 Task: Assign mailaustralia7@gmail.com as Assignee of Child Issue ChildIssue0000000801 of Issue Issue0000000401 in Backlog  in Scrum Project Project0000000081 in Jira. Assign mailaustralia7@gmail.com as Assignee of Child Issue ChildIssue0000000802 of Issue Issue0000000401 in Backlog  in Scrum Project Project0000000081 in Jira. Assign mailaustralia7@gmail.com as Assignee of Child Issue ChildIssue0000000803 of Issue Issue0000000402 in Backlog  in Scrum Project Project0000000081 in Jira. Assign mailaustralia7@gmail.com as Assignee of Child Issue ChildIssue0000000804 of Issue Issue0000000402 in Backlog  in Scrum Project Project0000000081 in Jira. Assign mailaustralia7@gmail.com as Assignee of Child Issue ChildIssue0000000805 of Issue Issue0000000403 in Backlog  in Scrum Project Project0000000081 in Jira
Action: Mouse moved to (246, 80)
Screenshot: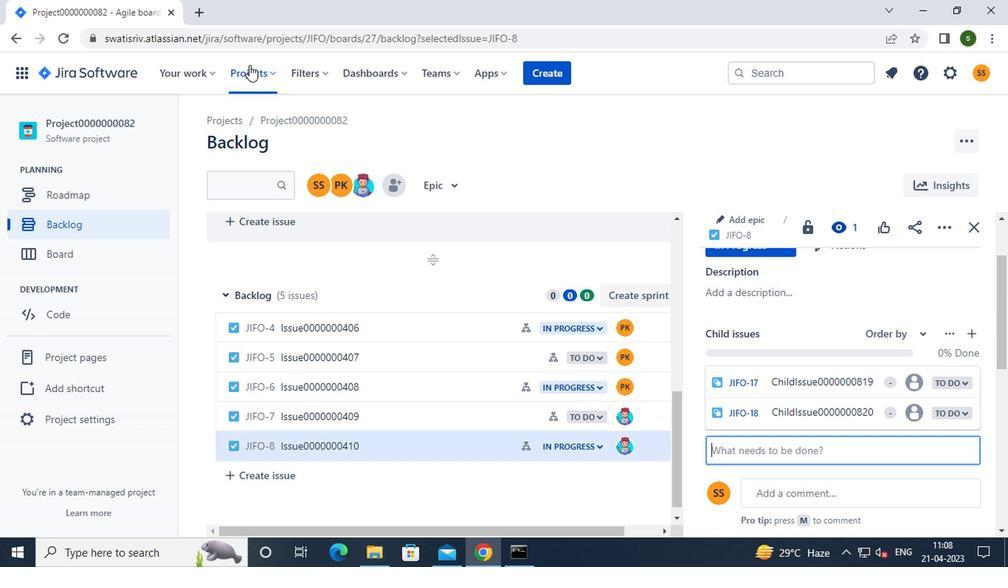 
Action: Mouse pressed left at (246, 80)
Screenshot: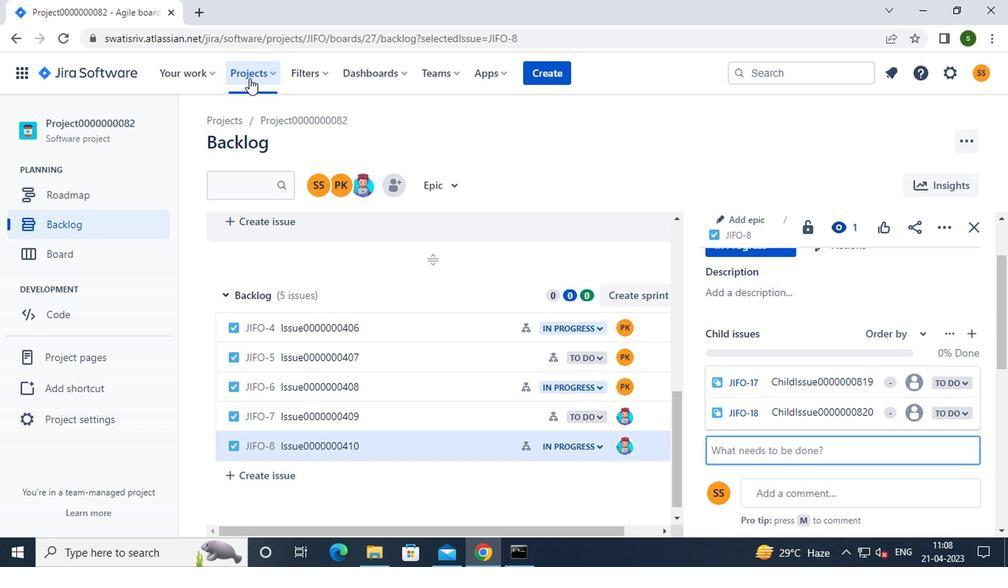 
Action: Mouse moved to (288, 174)
Screenshot: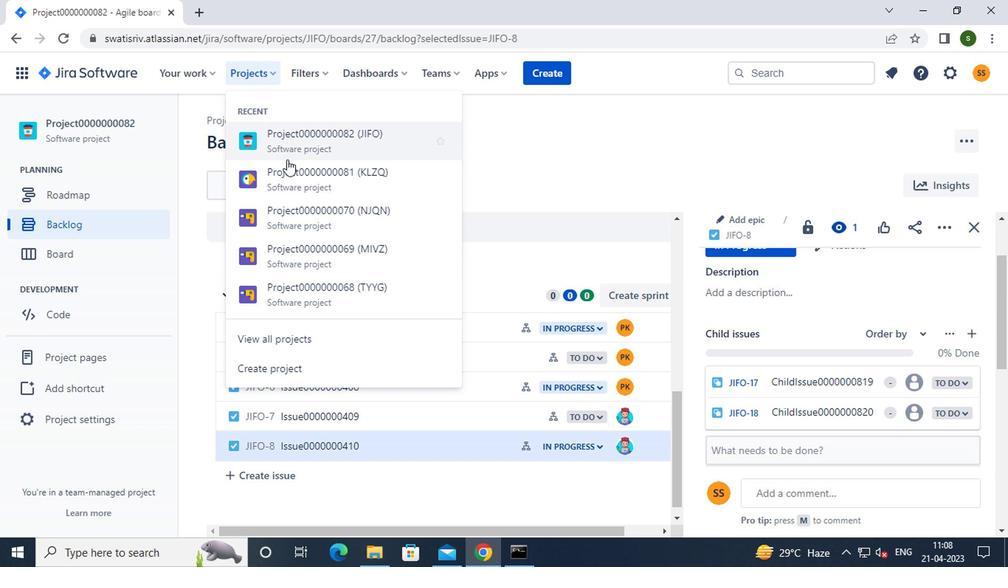 
Action: Mouse pressed left at (288, 174)
Screenshot: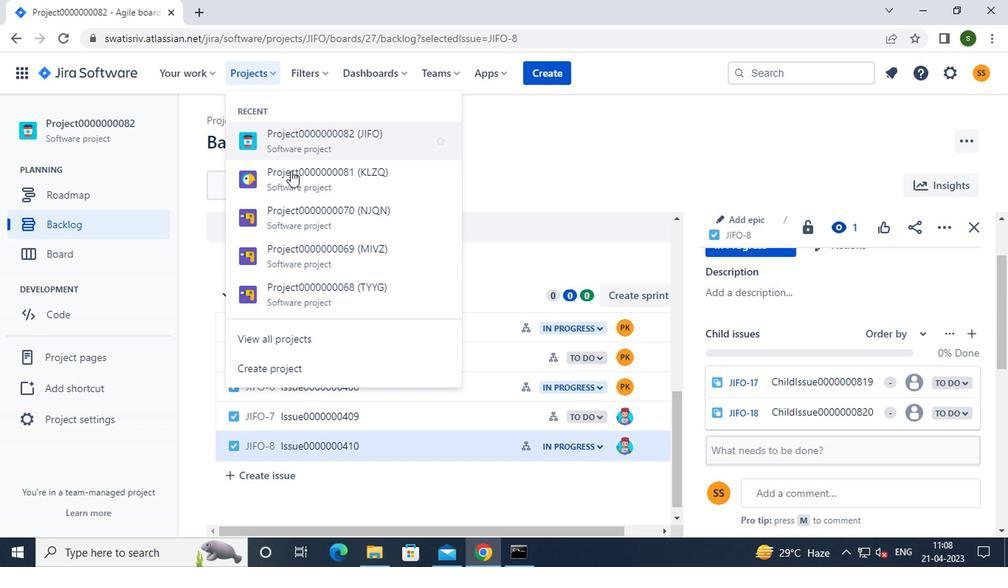 
Action: Mouse moved to (130, 228)
Screenshot: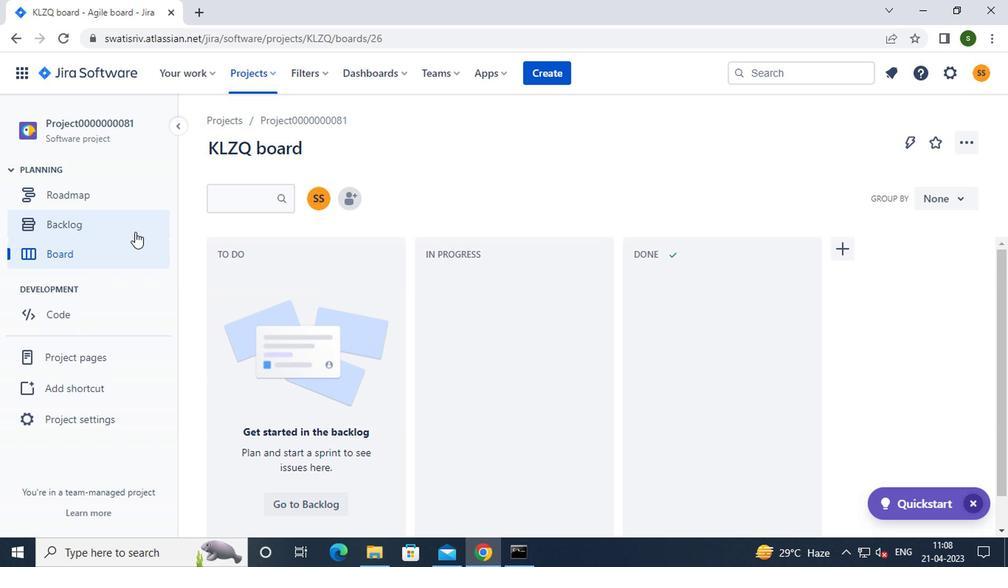 
Action: Mouse pressed left at (130, 228)
Screenshot: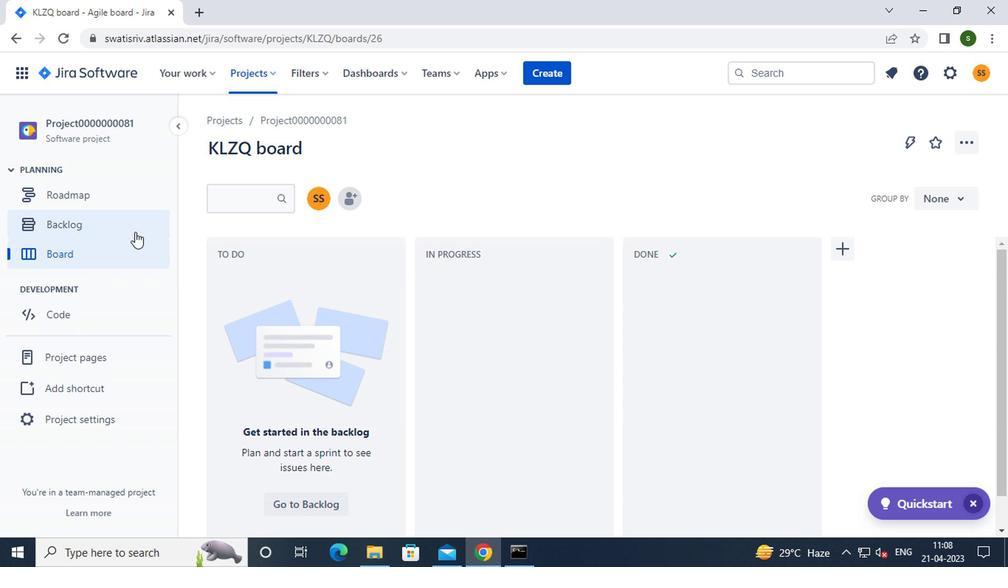 
Action: Mouse moved to (555, 292)
Screenshot: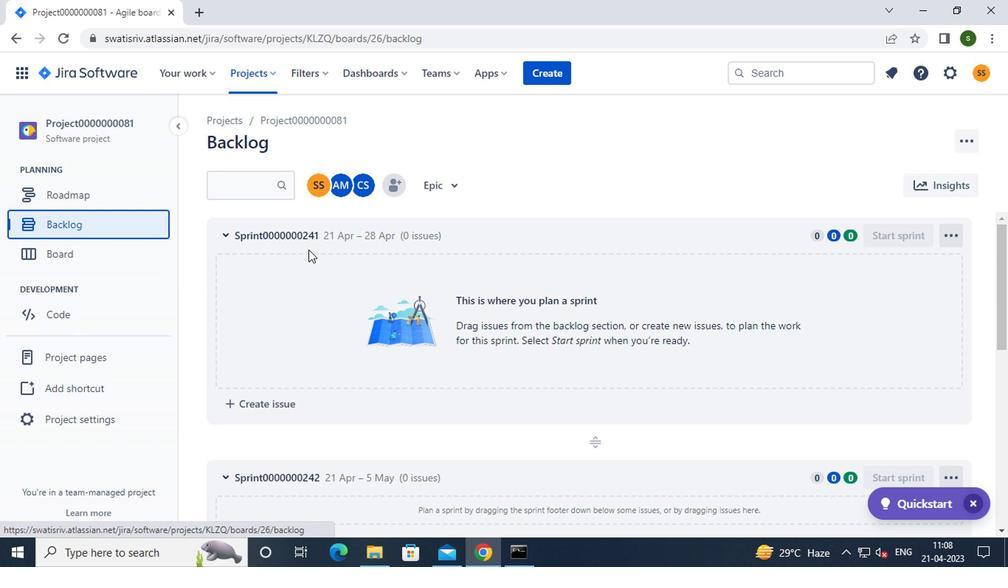 
Action: Mouse scrolled (555, 291) with delta (0, -1)
Screenshot: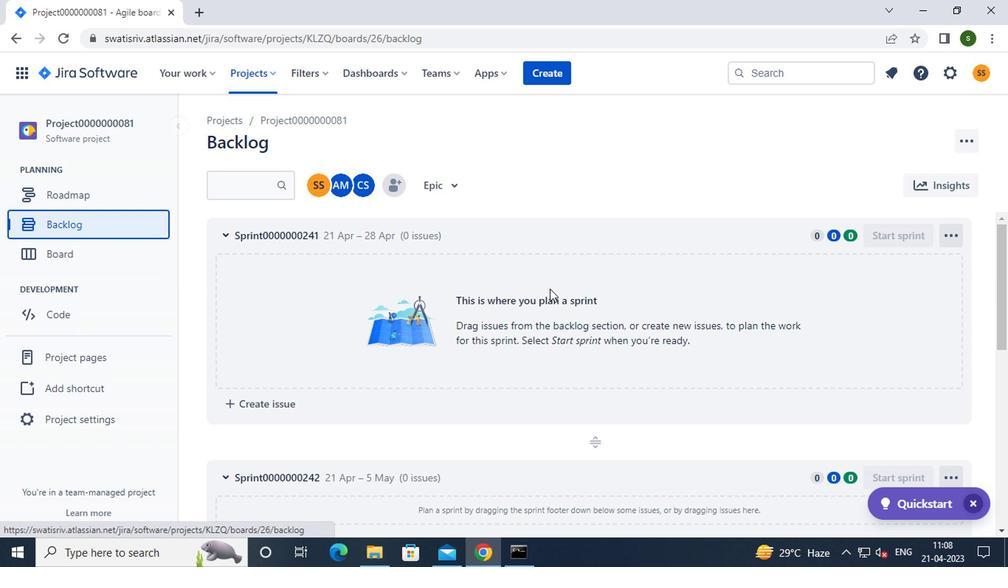 
Action: Mouse scrolled (555, 291) with delta (0, -1)
Screenshot: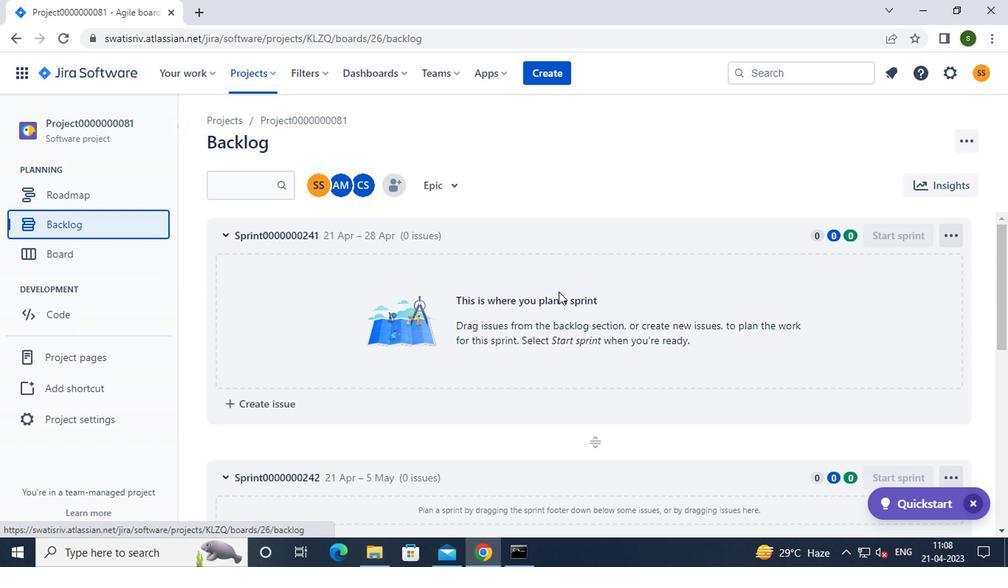 
Action: Mouse scrolled (555, 291) with delta (0, -1)
Screenshot: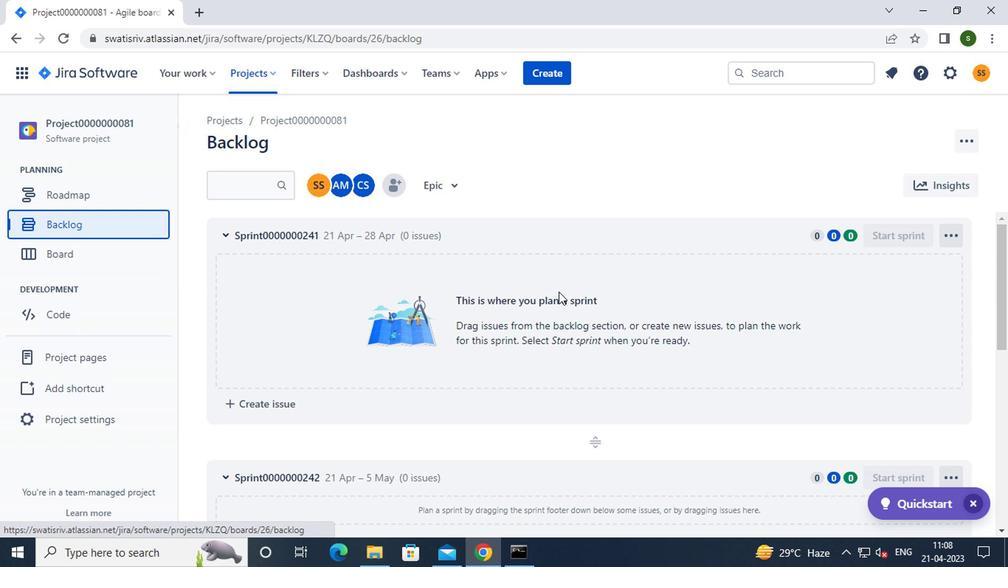 
Action: Mouse scrolled (555, 291) with delta (0, -1)
Screenshot: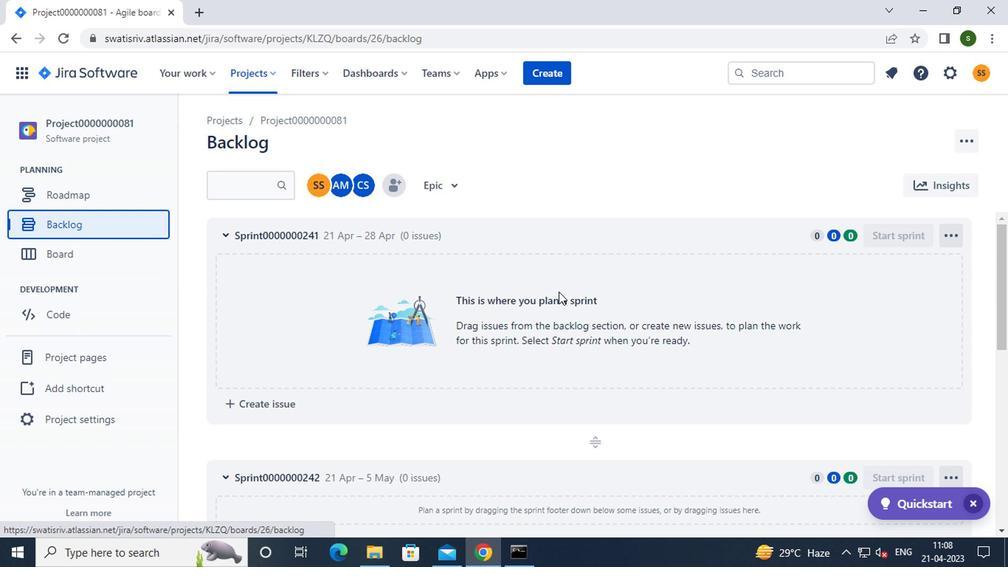 
Action: Mouse scrolled (555, 291) with delta (0, -1)
Screenshot: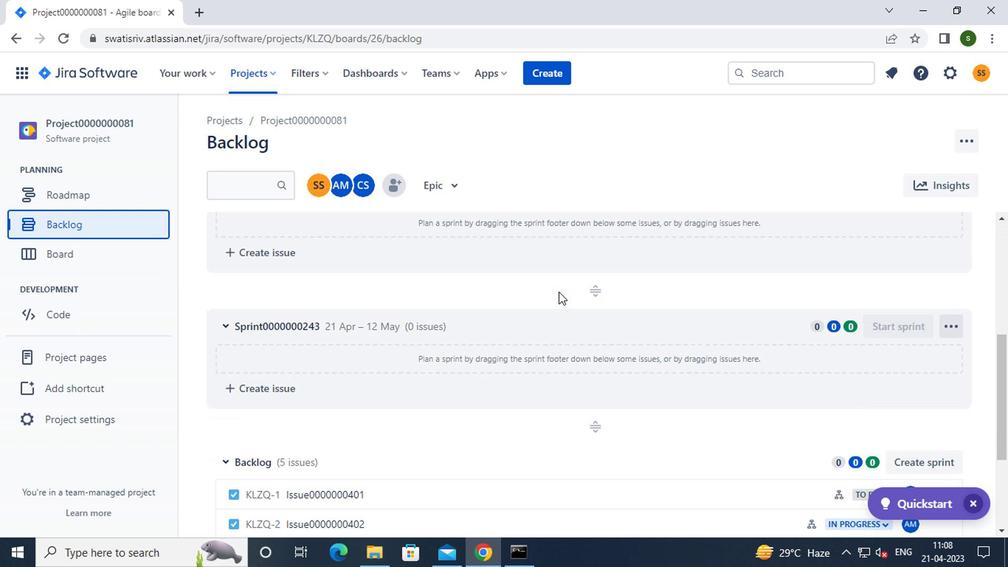
Action: Mouse scrolled (555, 291) with delta (0, -1)
Screenshot: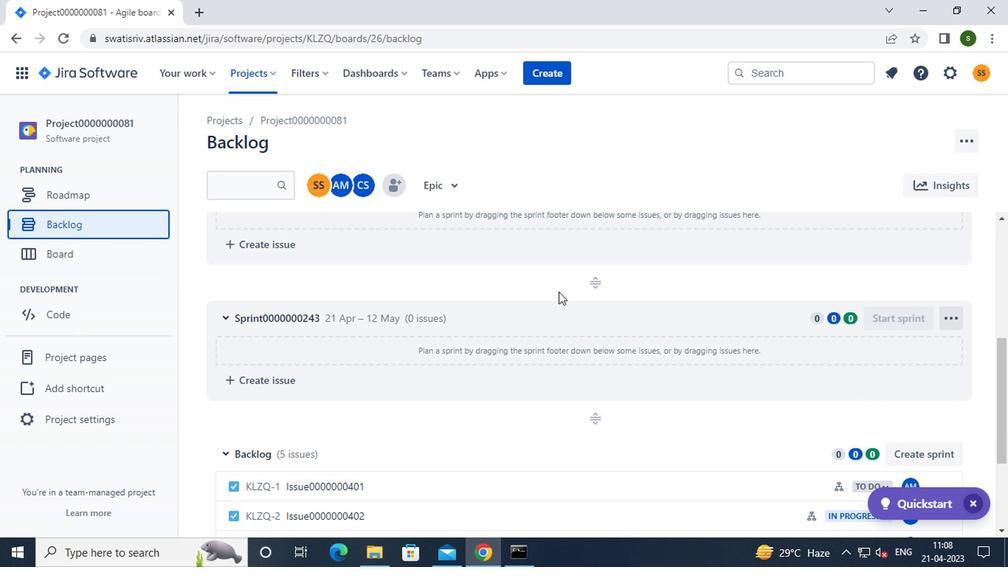 
Action: Mouse scrolled (555, 291) with delta (0, -1)
Screenshot: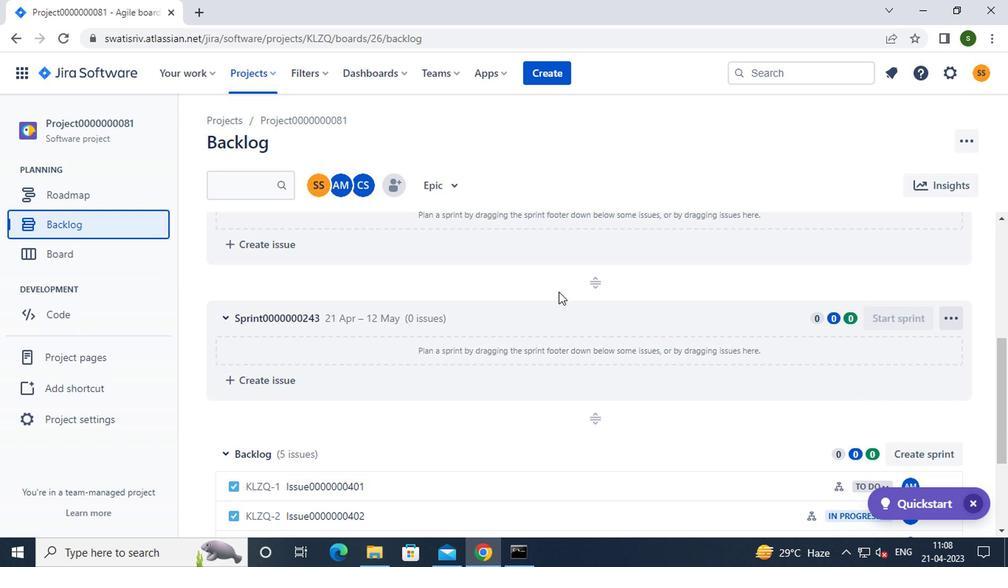 
Action: Mouse moved to (462, 325)
Screenshot: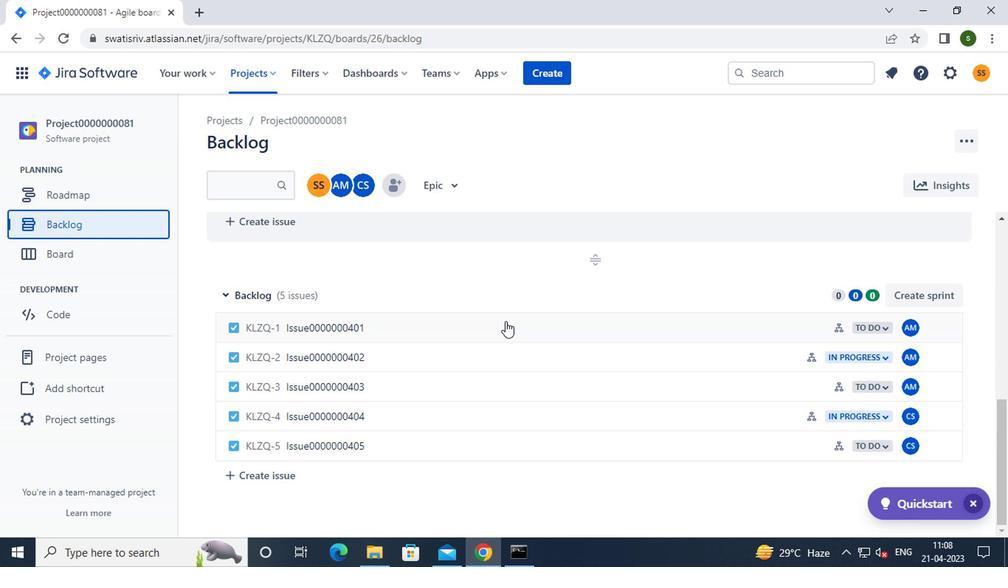 
Action: Mouse pressed left at (462, 325)
Screenshot: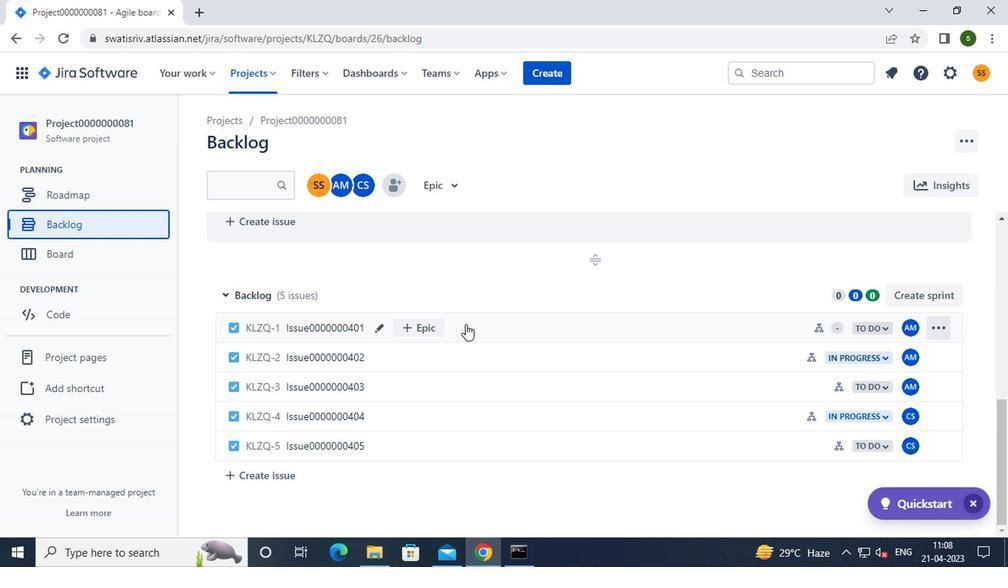 
Action: Mouse moved to (871, 326)
Screenshot: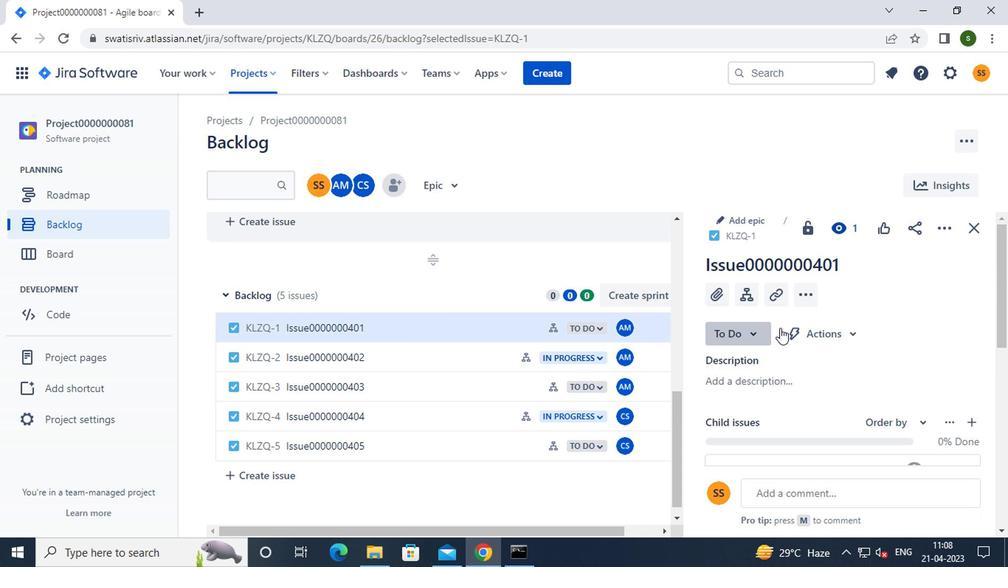 
Action: Mouse scrolled (871, 325) with delta (0, 0)
Screenshot: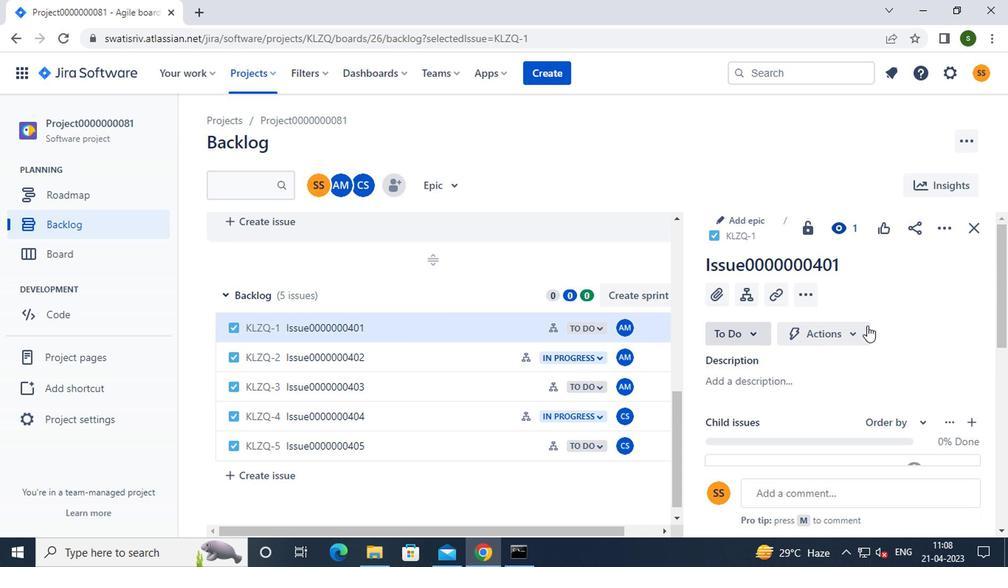 
Action: Mouse scrolled (871, 325) with delta (0, 0)
Screenshot: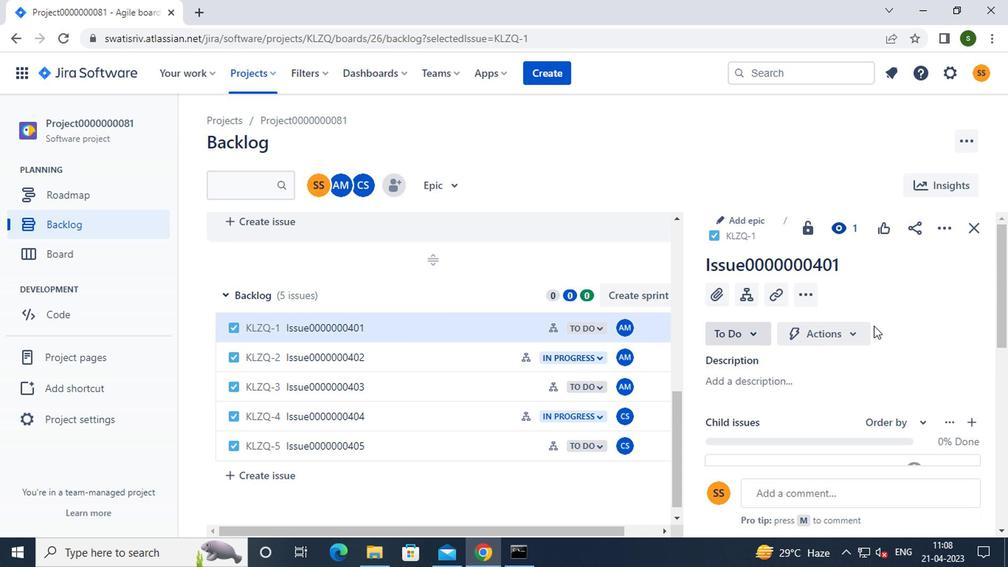 
Action: Mouse moved to (917, 327)
Screenshot: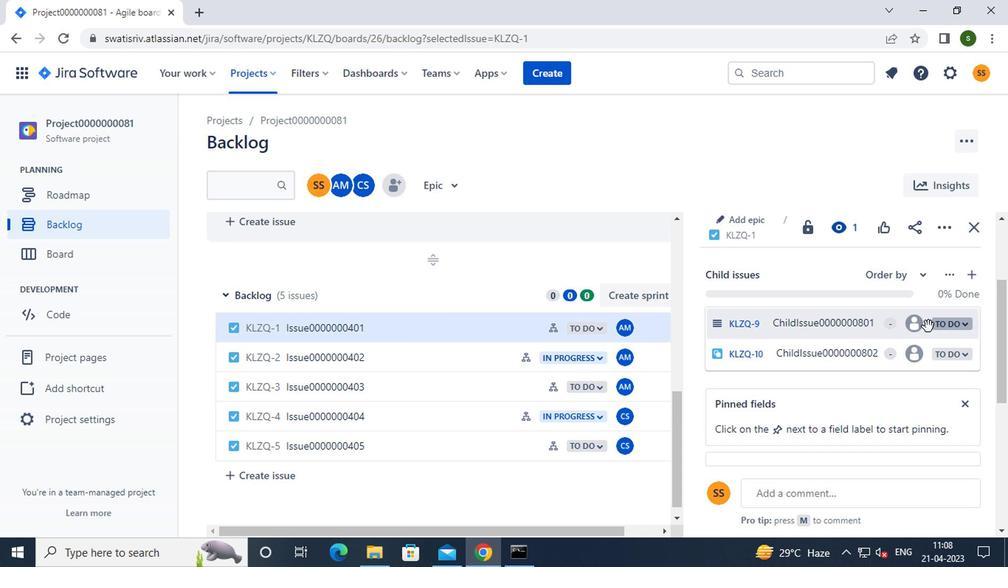 
Action: Mouse pressed left at (917, 327)
Screenshot: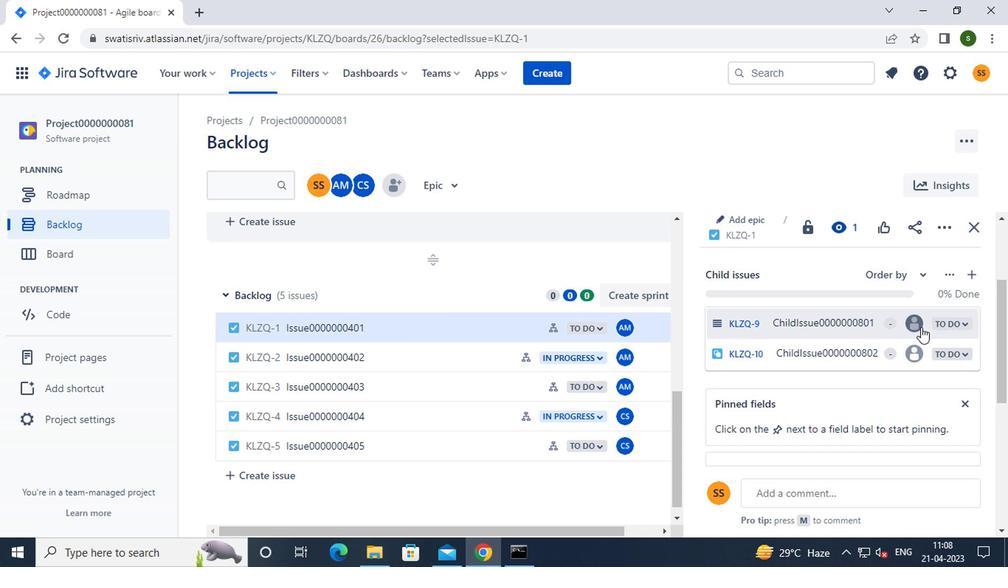 
Action: Mouse moved to (829, 356)
Screenshot: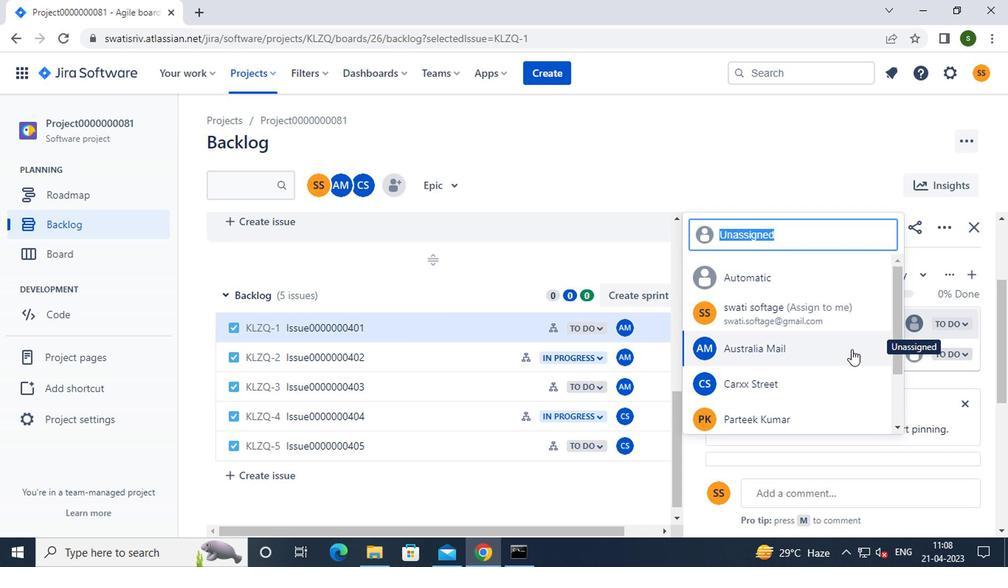 
Action: Mouse pressed left at (829, 356)
Screenshot: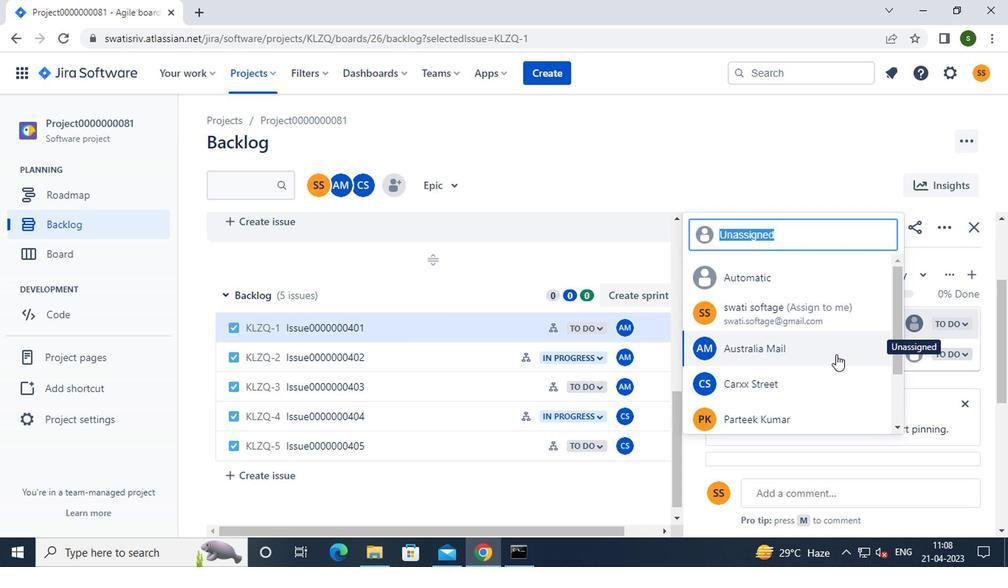 
Action: Mouse moved to (916, 352)
Screenshot: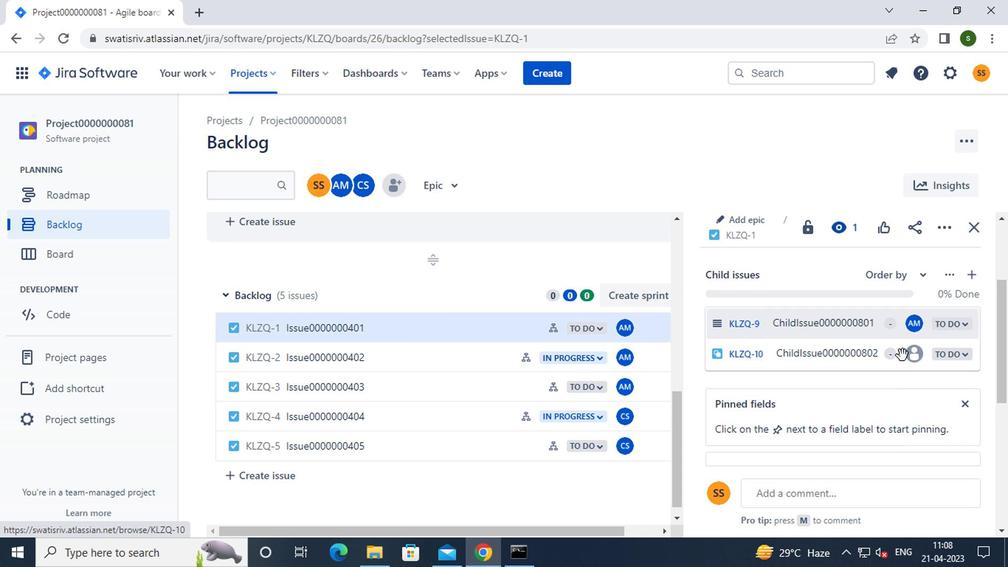 
Action: Mouse pressed left at (916, 352)
Screenshot: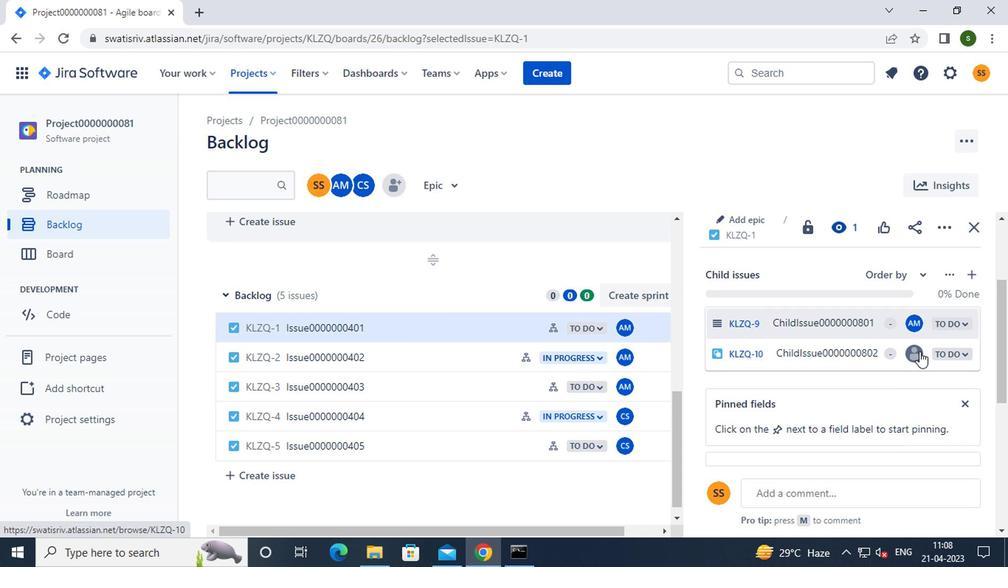 
Action: Mouse moved to (843, 387)
Screenshot: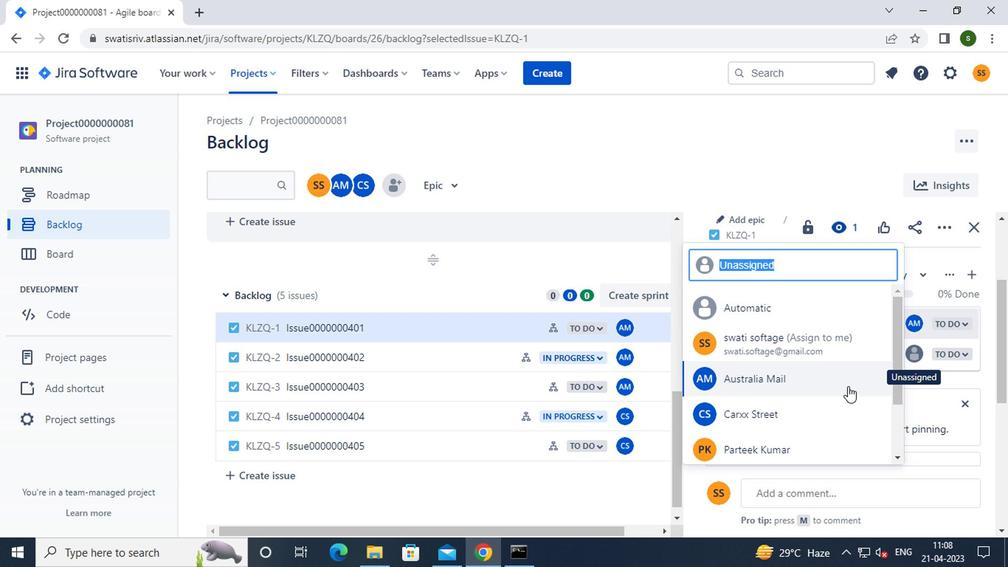 
Action: Mouse pressed left at (843, 387)
Screenshot: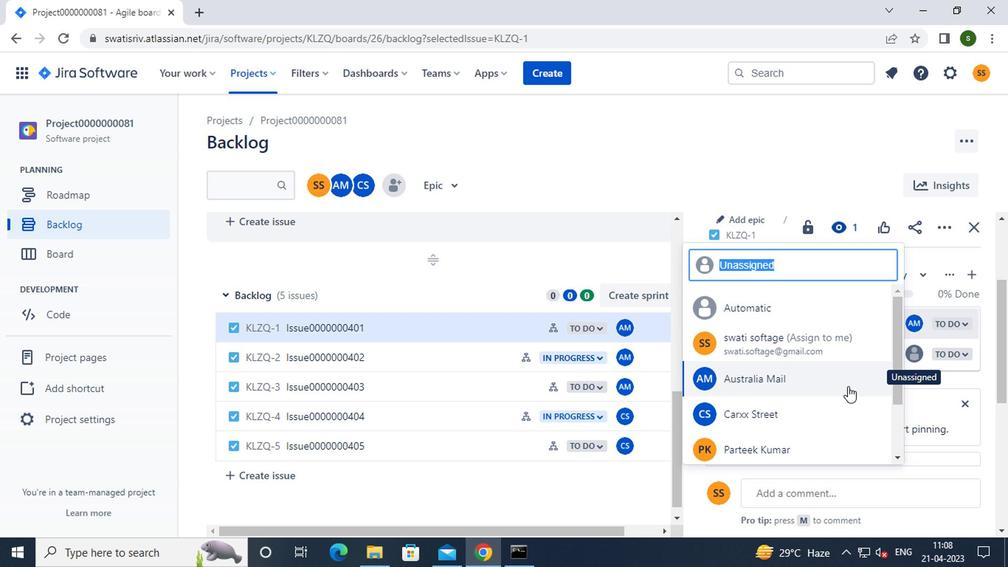 
Action: Mouse moved to (461, 359)
Screenshot: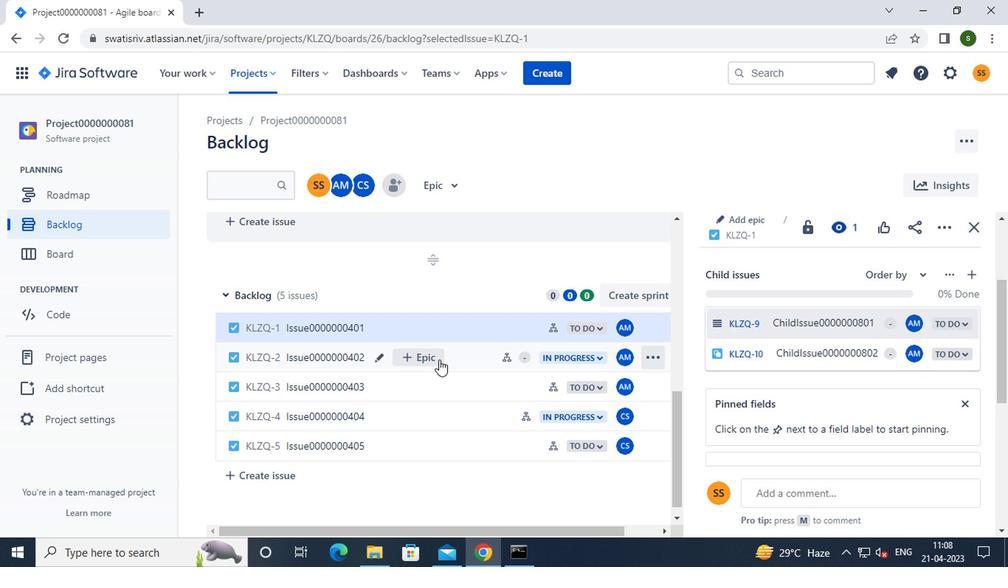 
Action: Mouse pressed left at (461, 359)
Screenshot: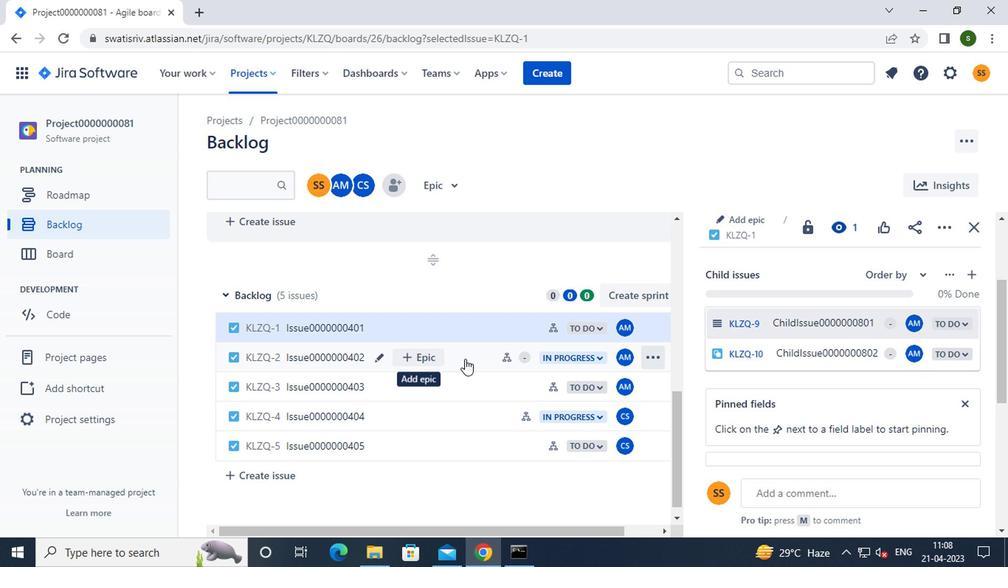 
Action: Mouse moved to (891, 374)
Screenshot: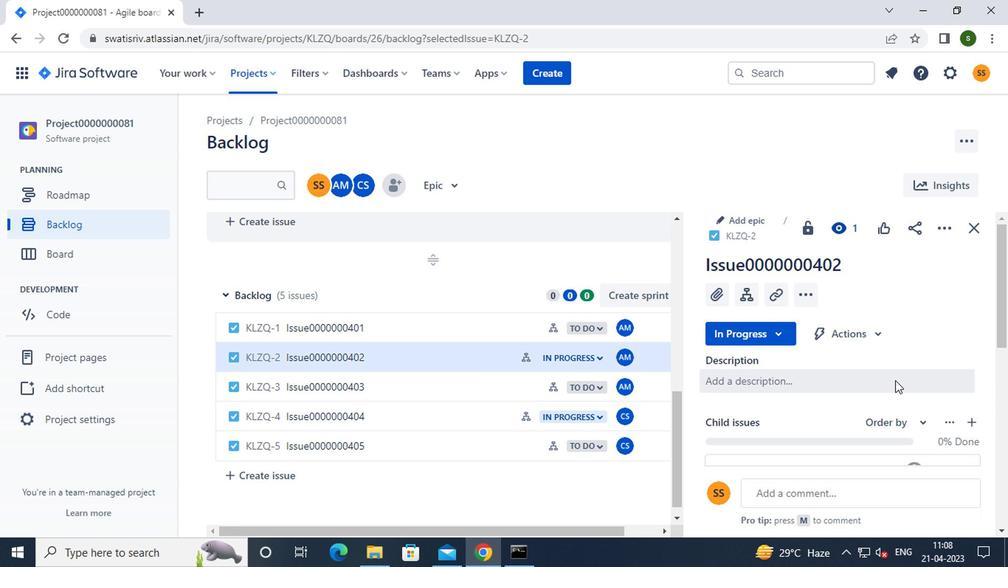 
Action: Mouse scrolled (891, 373) with delta (0, 0)
Screenshot: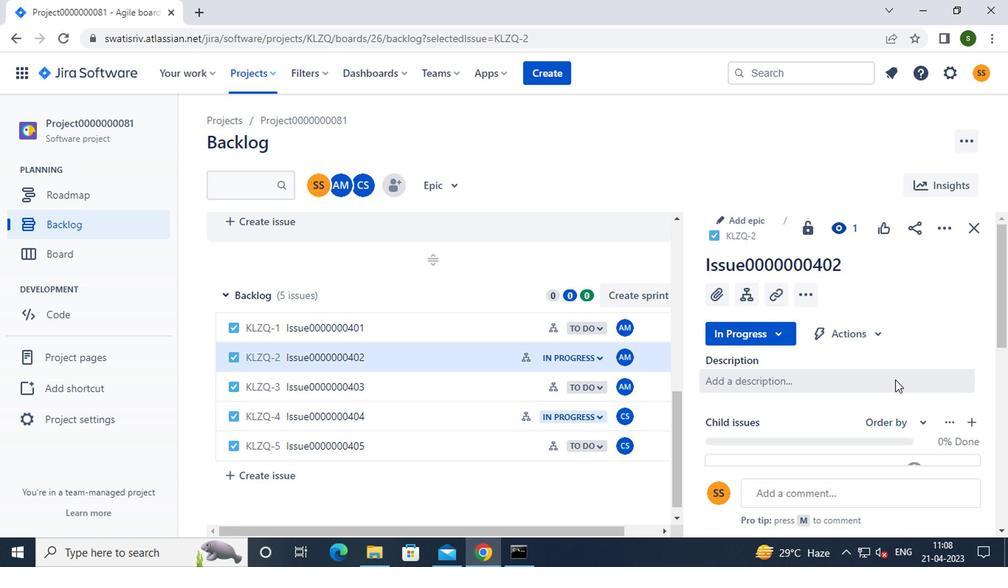 
Action: Mouse scrolled (891, 373) with delta (0, 0)
Screenshot: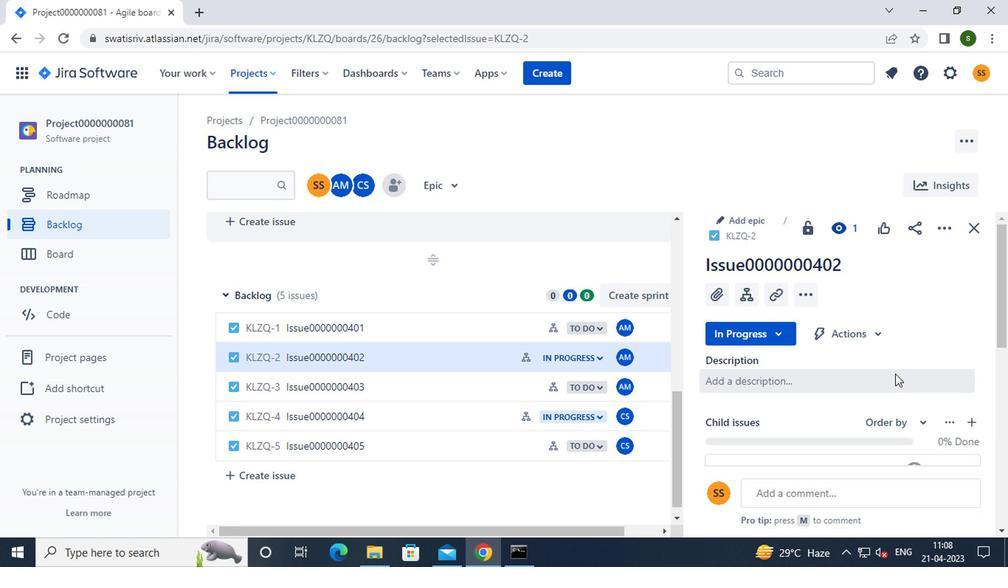 
Action: Mouse moved to (915, 328)
Screenshot: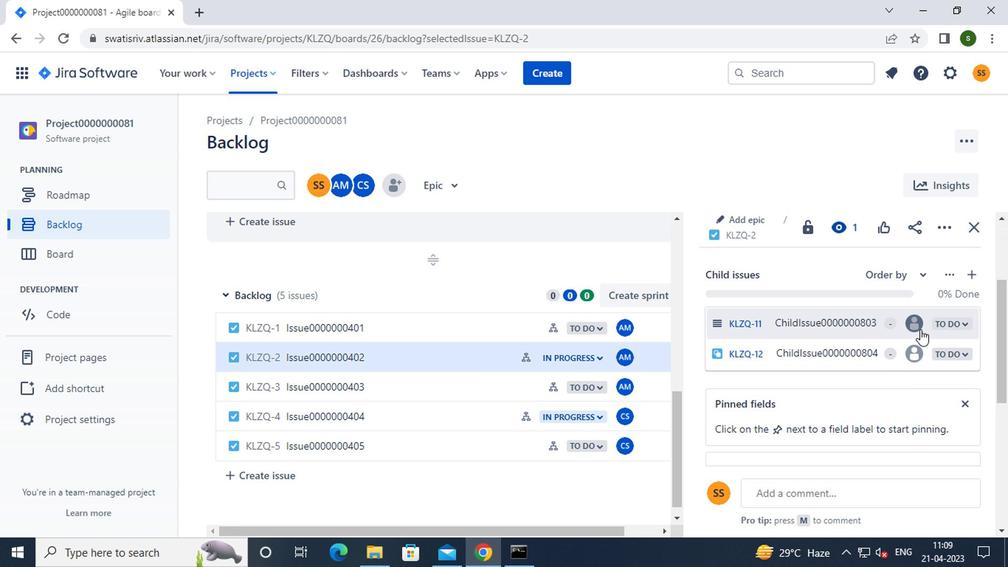 
Action: Mouse pressed left at (915, 328)
Screenshot: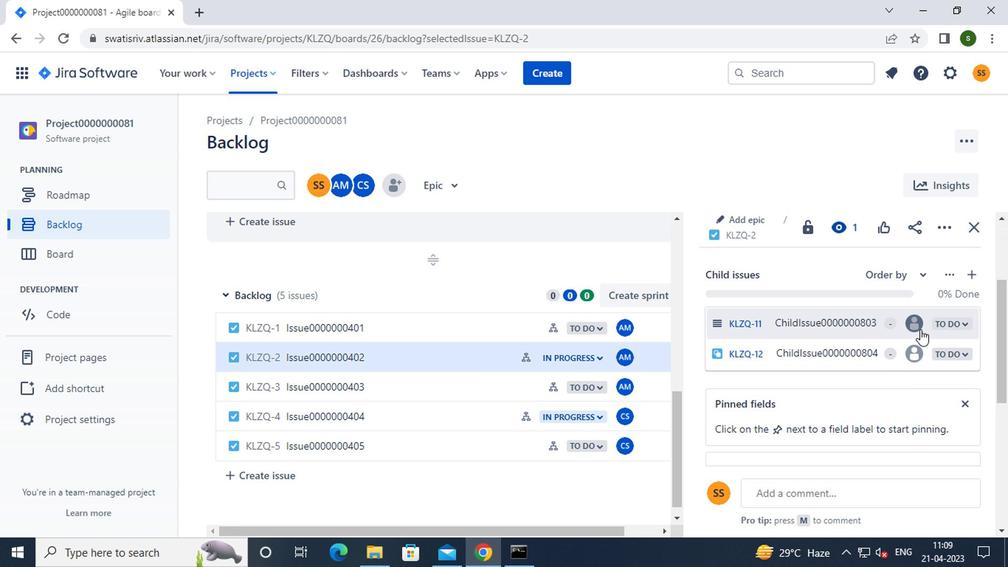 
Action: Mouse moved to (824, 356)
Screenshot: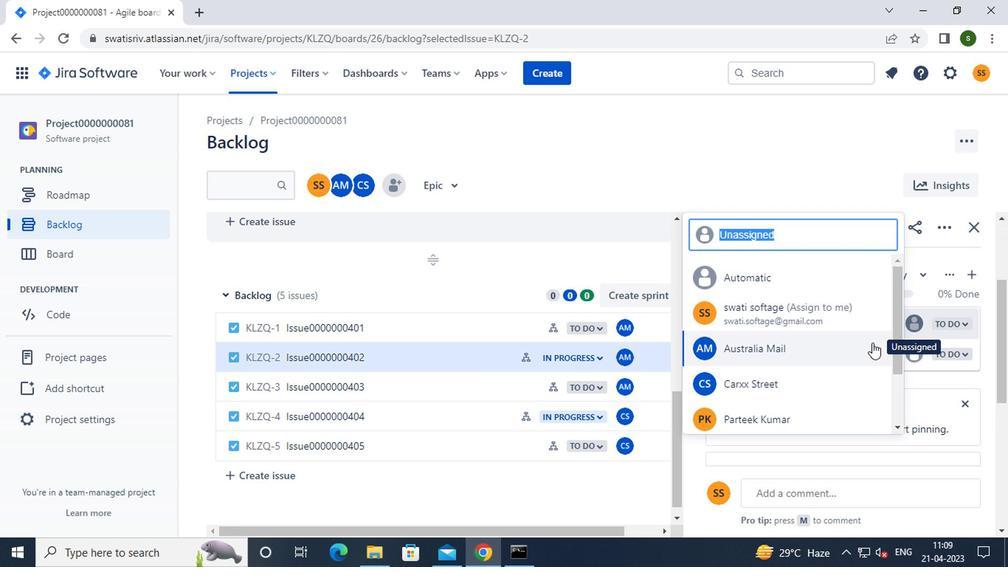 
Action: Mouse pressed left at (824, 356)
Screenshot: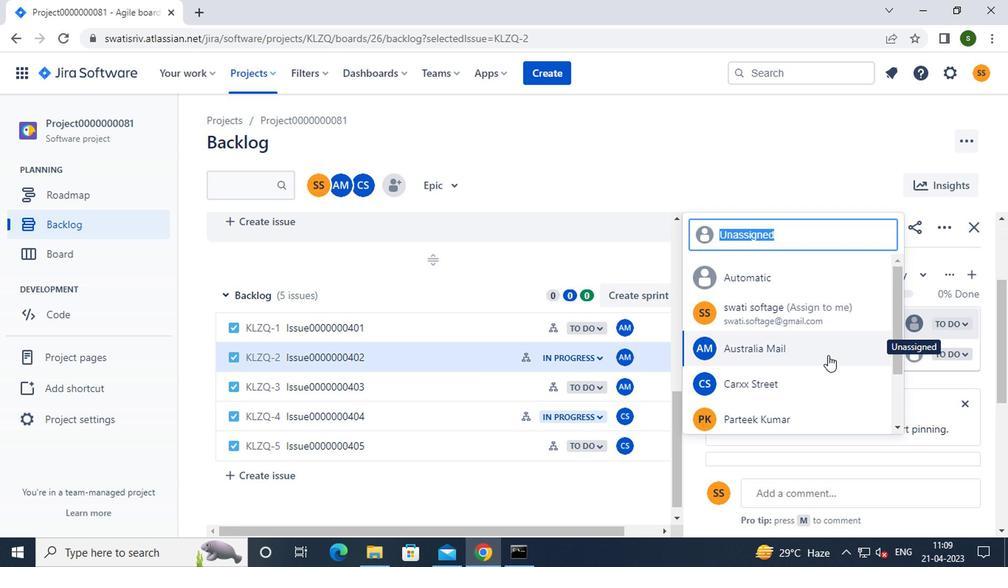 
Action: Mouse moved to (908, 352)
Screenshot: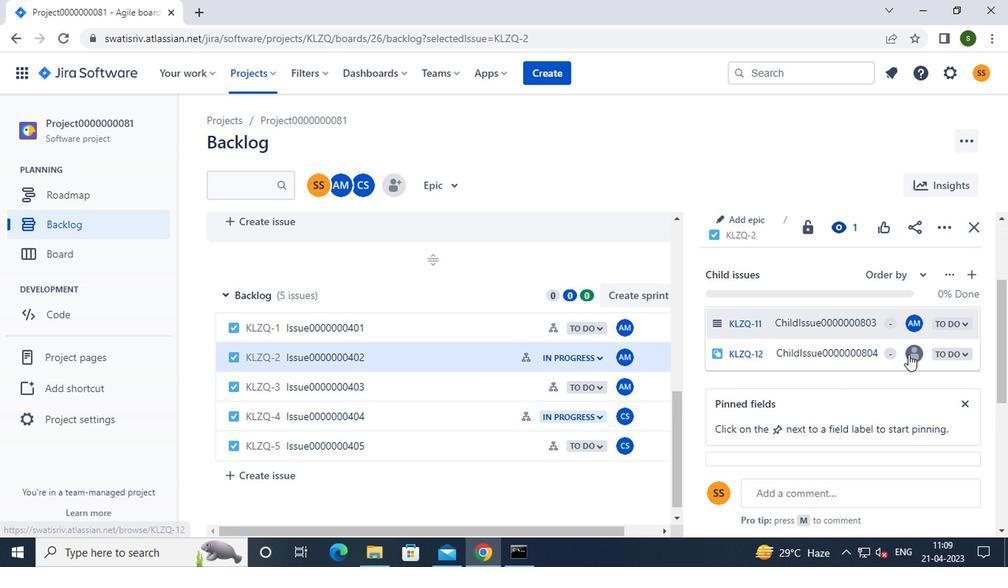 
Action: Mouse pressed left at (908, 352)
Screenshot: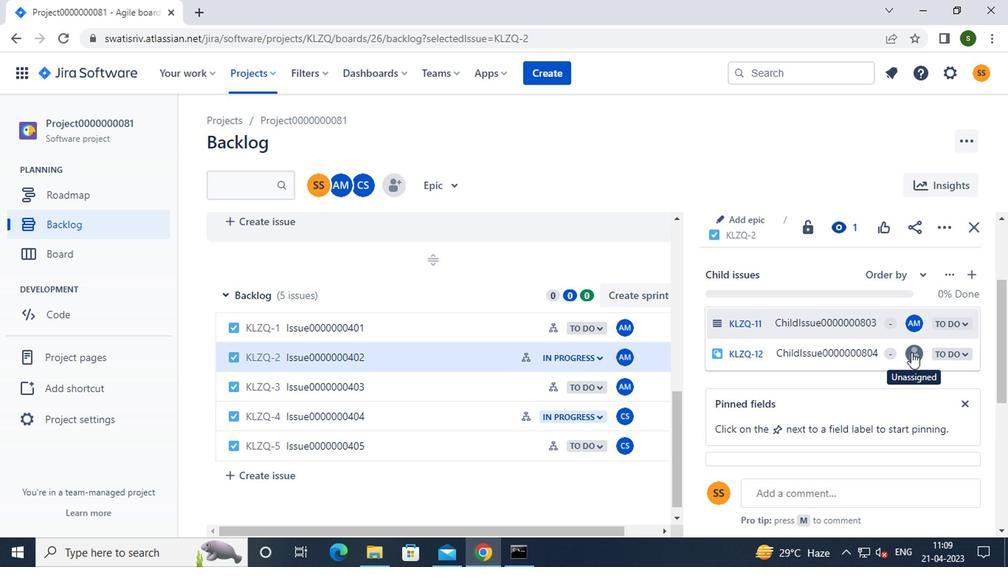 
Action: Mouse moved to (811, 380)
Screenshot: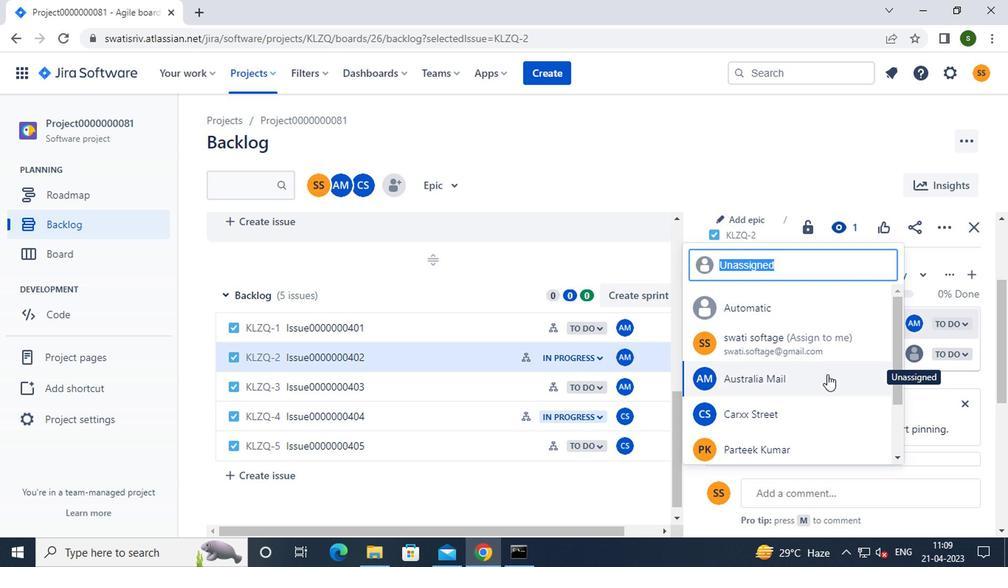 
Action: Mouse pressed left at (811, 380)
Screenshot: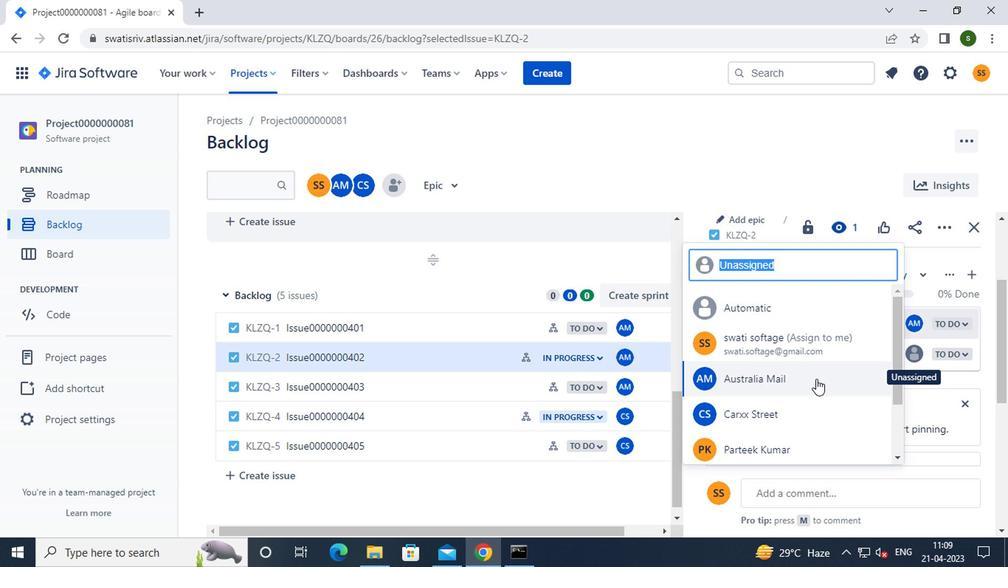 
Action: Mouse moved to (470, 388)
Screenshot: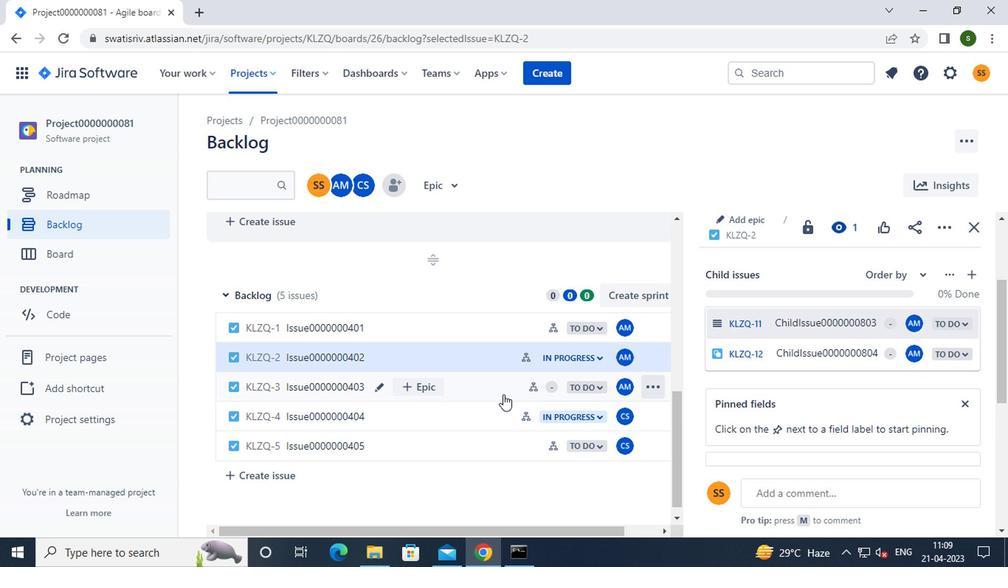 
Action: Mouse pressed left at (470, 388)
Screenshot: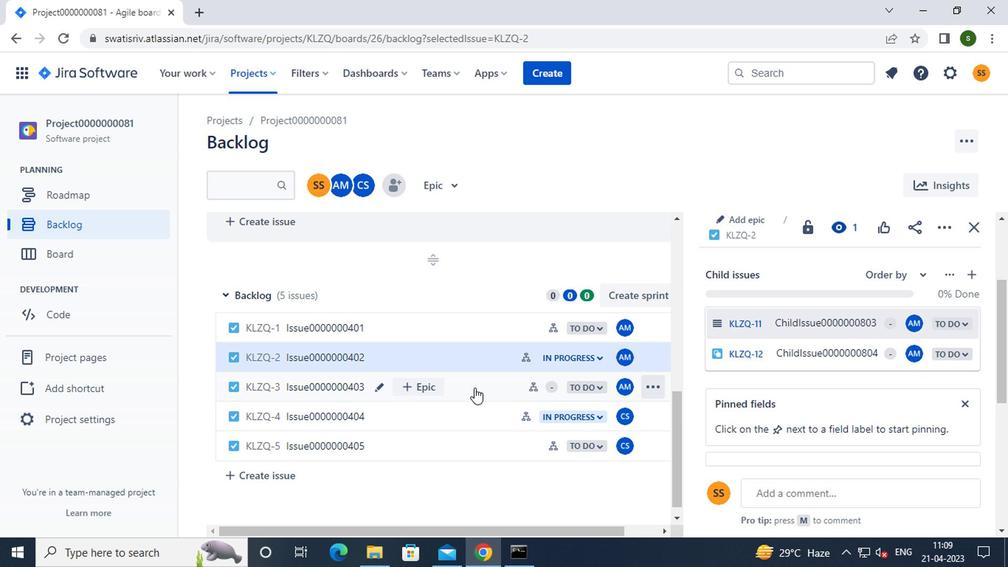 
Action: Mouse moved to (894, 370)
Screenshot: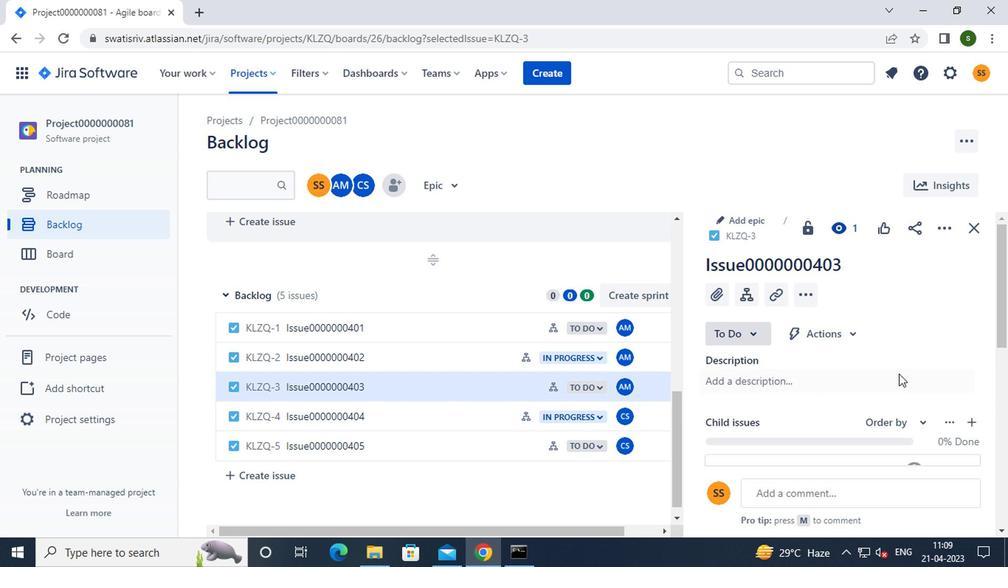 
Action: Mouse scrolled (894, 369) with delta (0, -1)
Screenshot: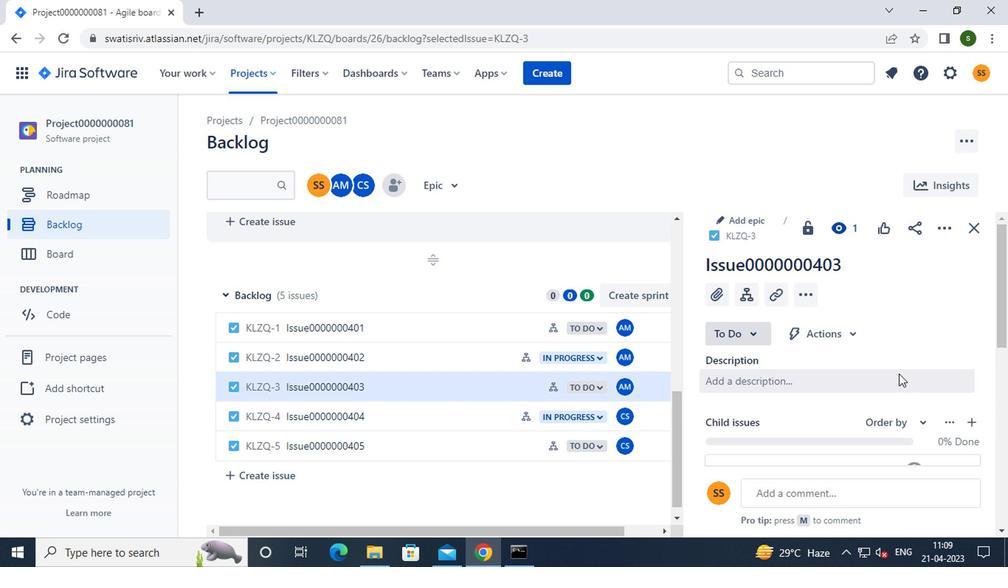 
Action: Mouse scrolled (894, 369) with delta (0, -1)
Screenshot: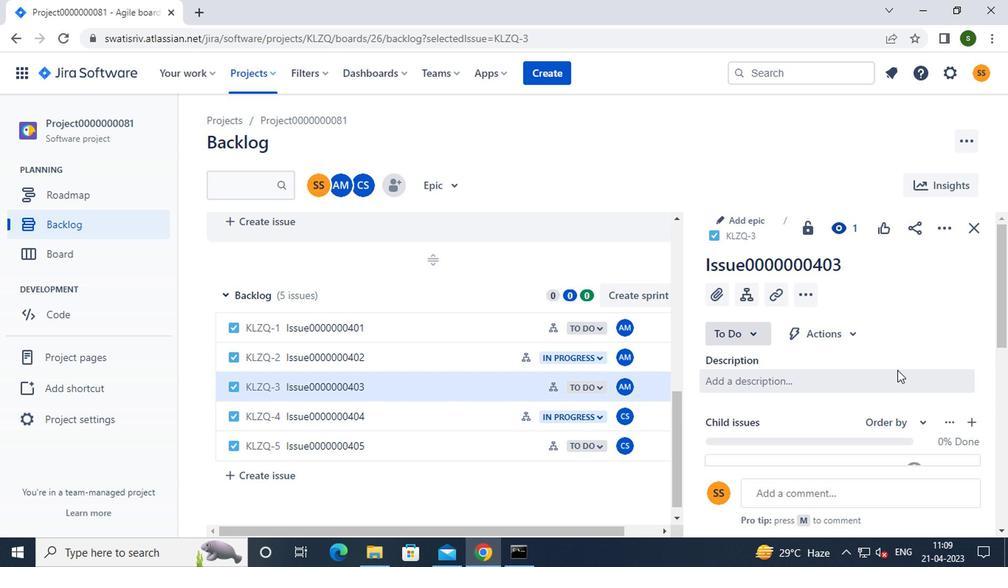
Action: Mouse moved to (916, 327)
Screenshot: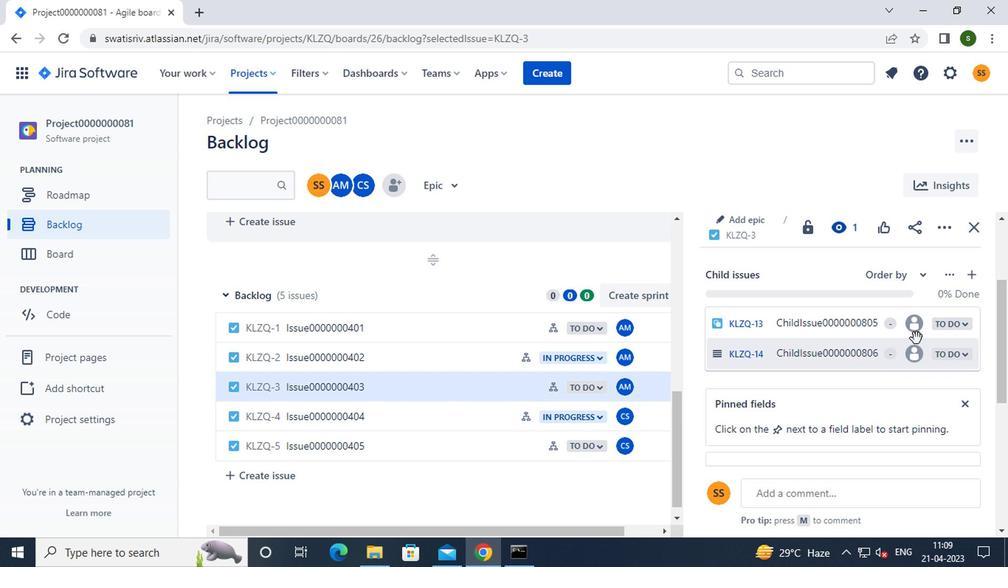 
Action: Mouse pressed left at (916, 327)
Screenshot: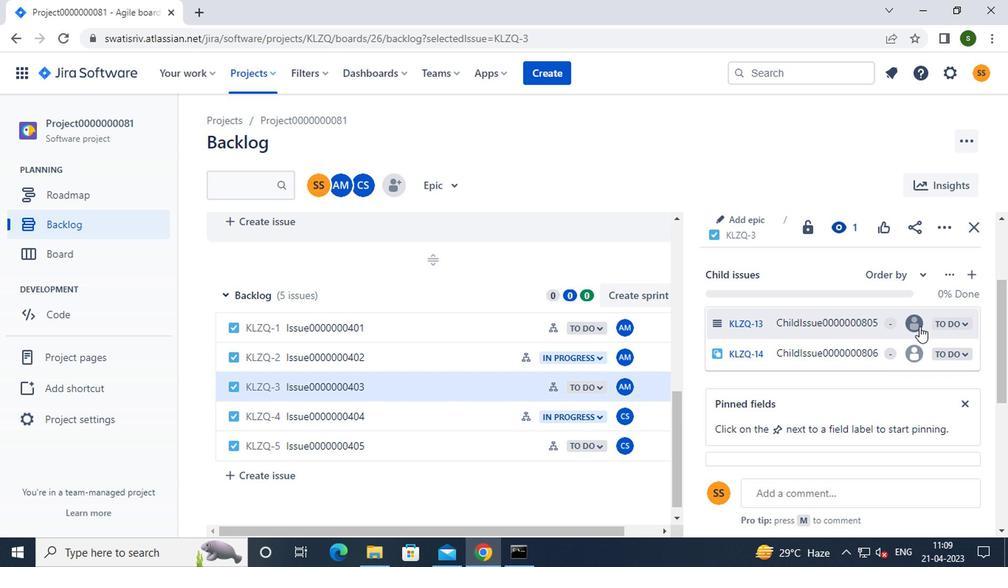 
Action: Mouse moved to (836, 355)
Screenshot: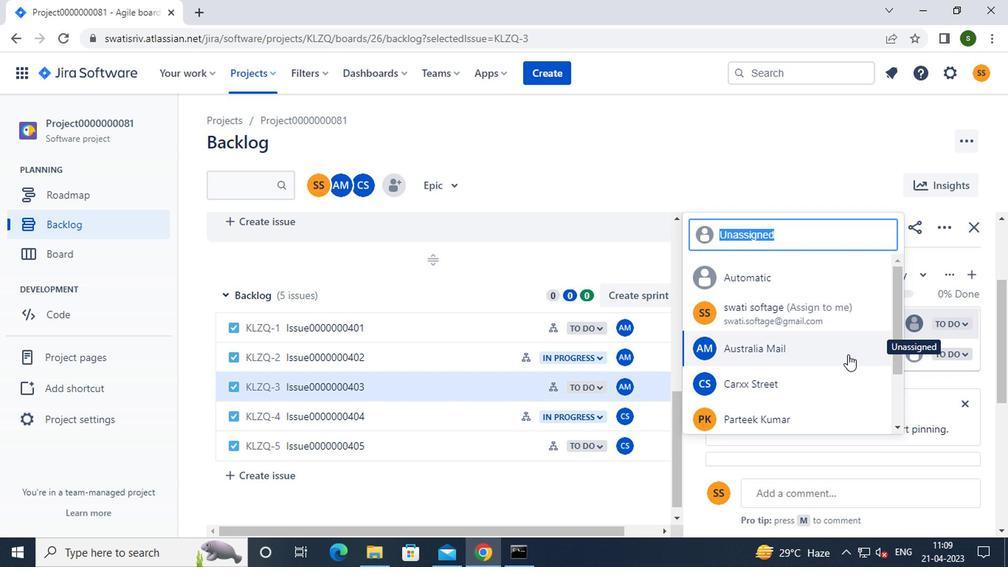 
Action: Mouse pressed left at (836, 355)
Screenshot: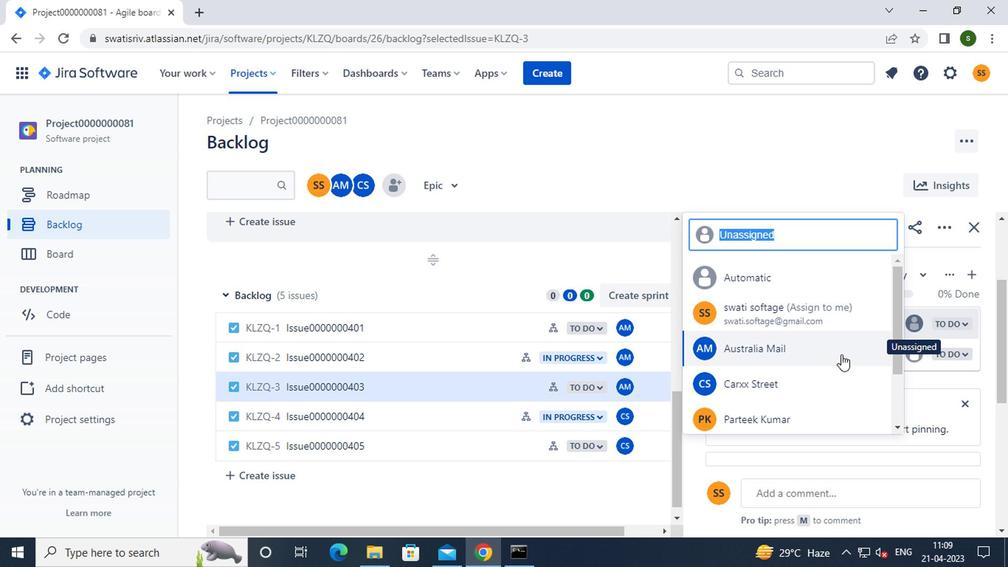 
Action: Mouse moved to (767, 159)
Screenshot: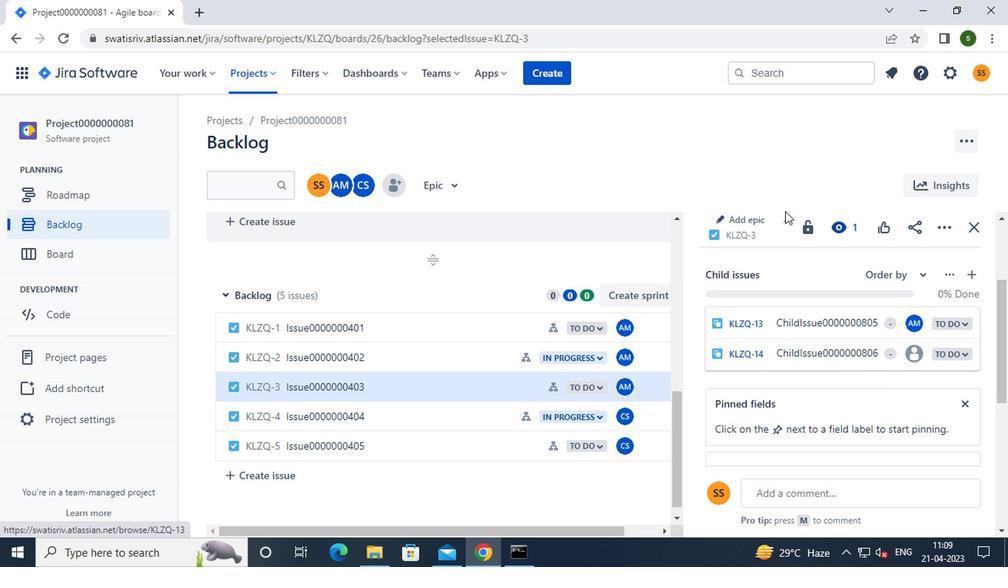 
